 Task: For heading Arial black with underline.  font size for heading18,  'Change the font style of data to'Calibri.  and font size to 9,  Change the alignment of both headline & data to Align center.  In the sheet  Expense Tracker Log Workbook Spreadsheet Sheetbook
Action: Mouse moved to (45, 115)
Screenshot: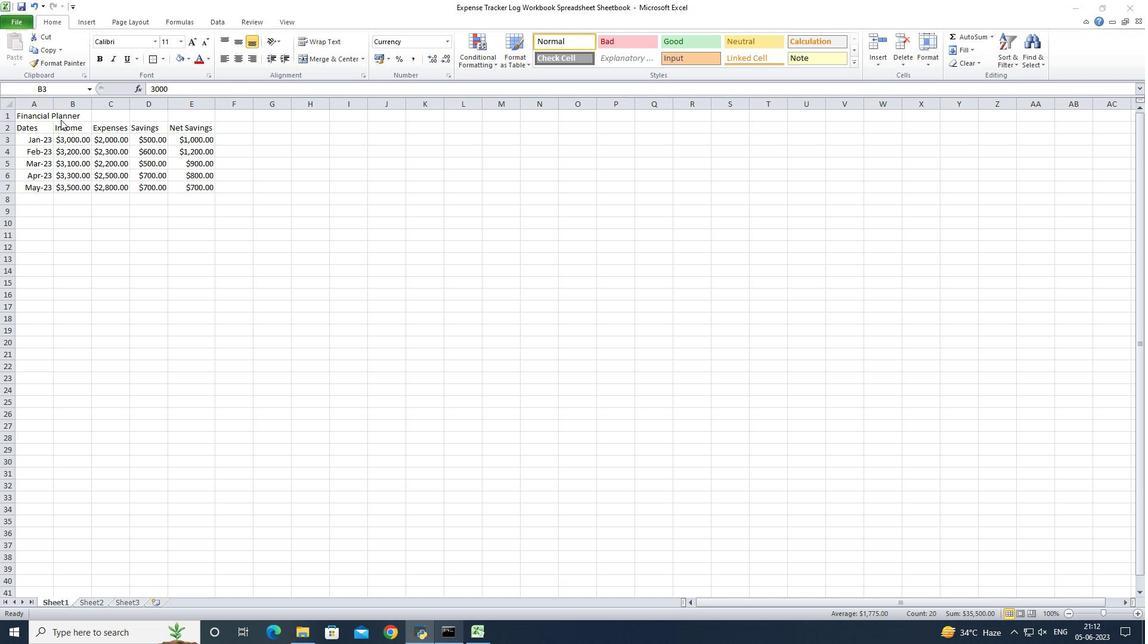 
Action: Mouse pressed left at (45, 115)
Screenshot: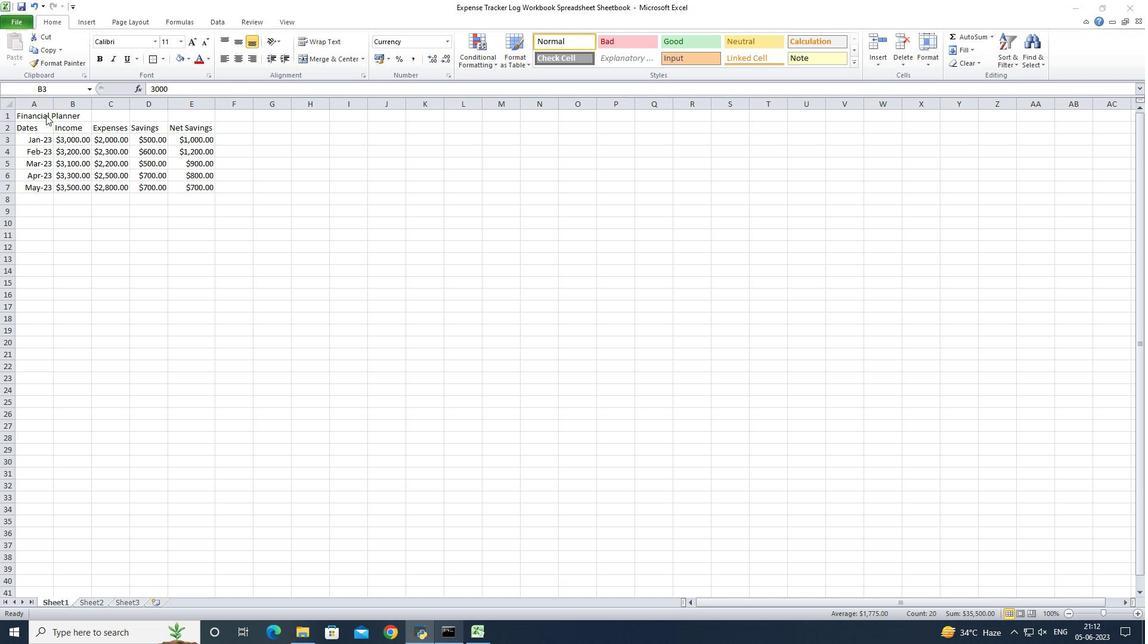 
Action: Mouse pressed left at (45, 115)
Screenshot: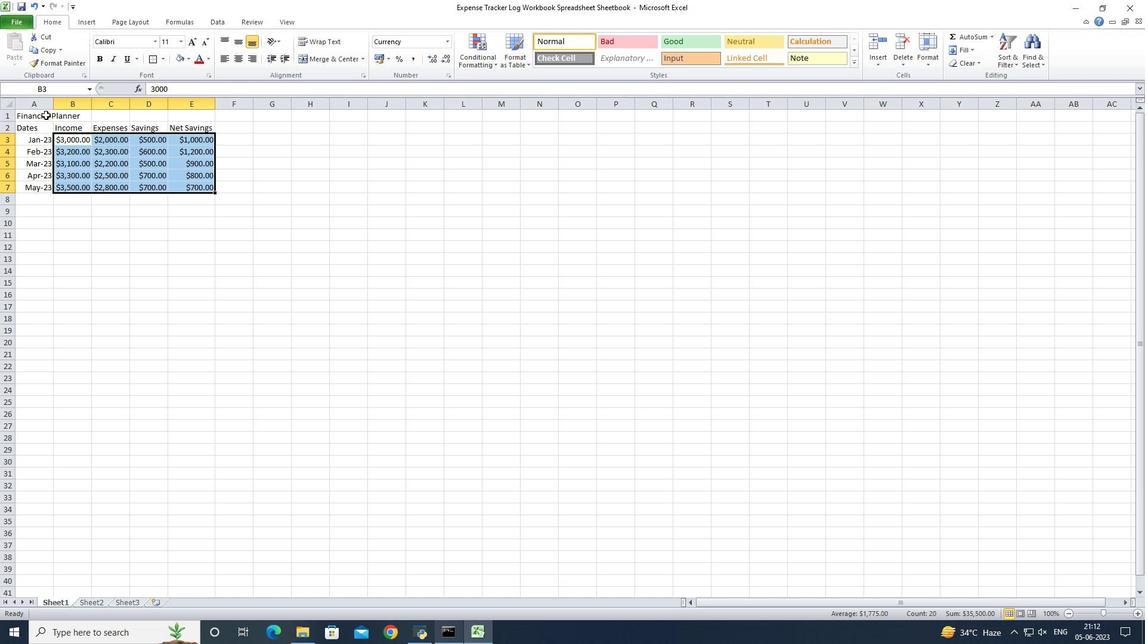 
Action: Mouse moved to (40, 115)
Screenshot: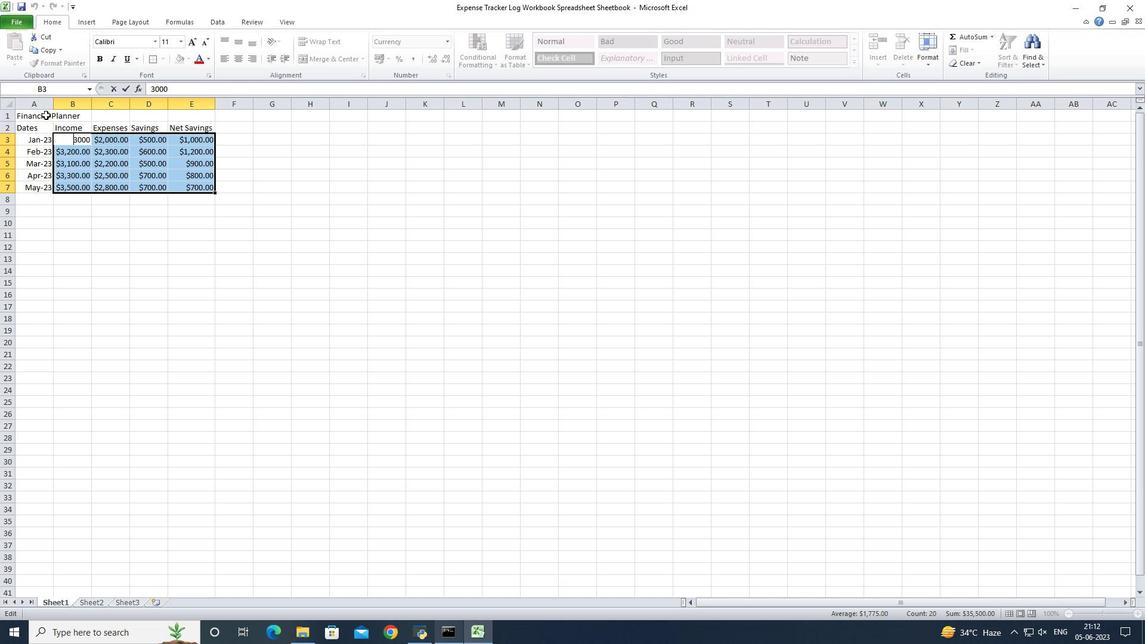 
Action: Mouse pressed left at (40, 115)
Screenshot: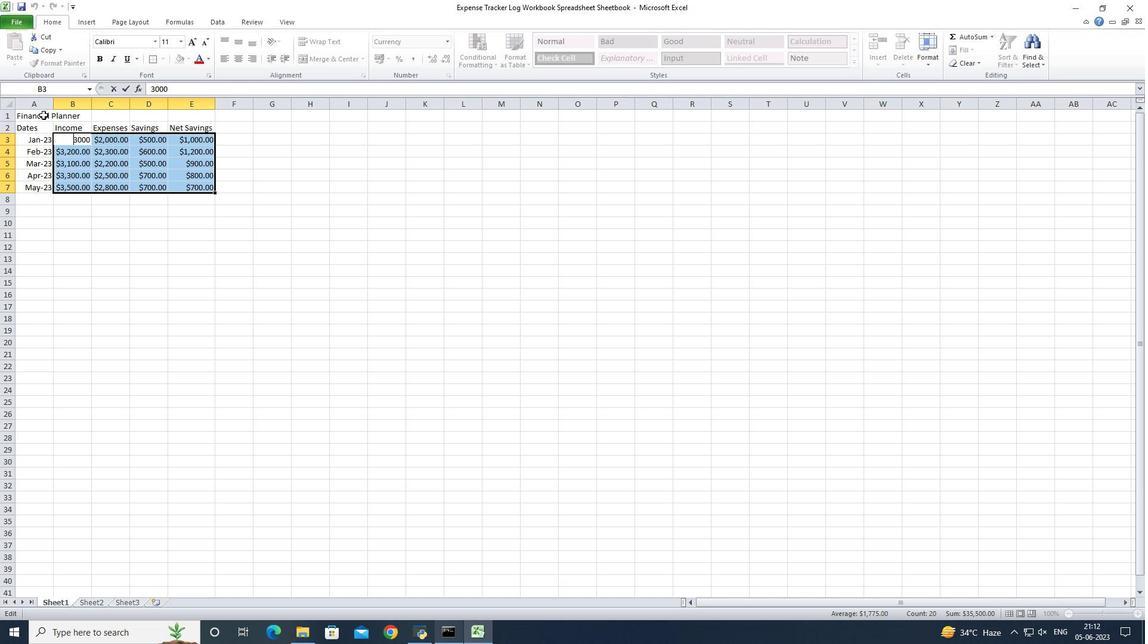 
Action: Mouse moved to (152, 42)
Screenshot: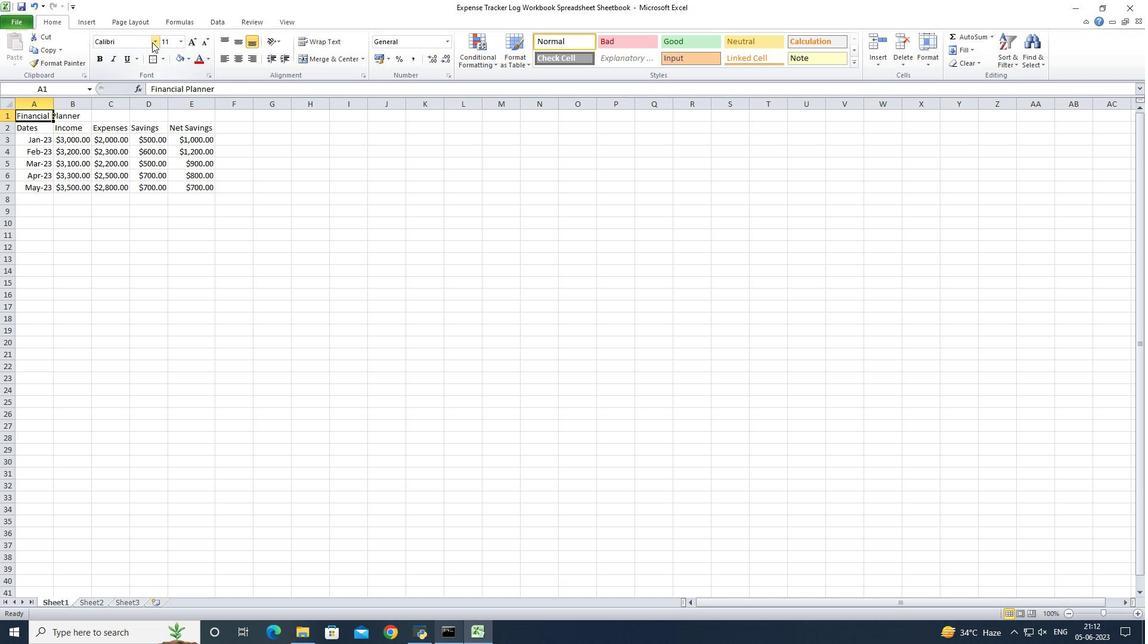 
Action: Mouse pressed left at (152, 42)
Screenshot: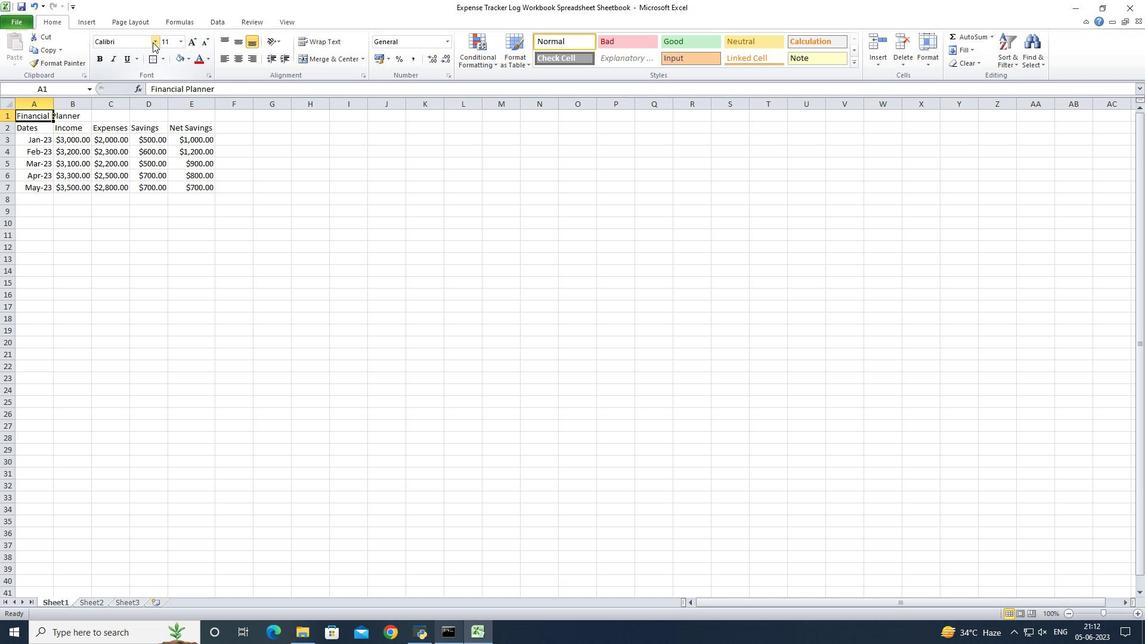 
Action: Mouse moved to (147, 193)
Screenshot: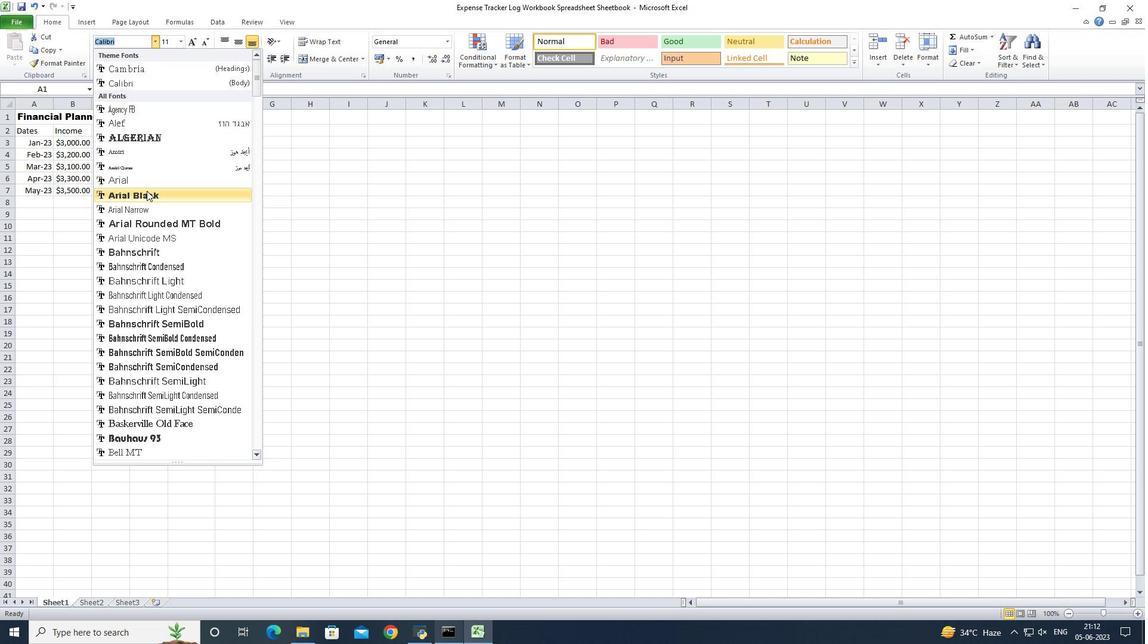 
Action: Mouse pressed left at (147, 193)
Screenshot: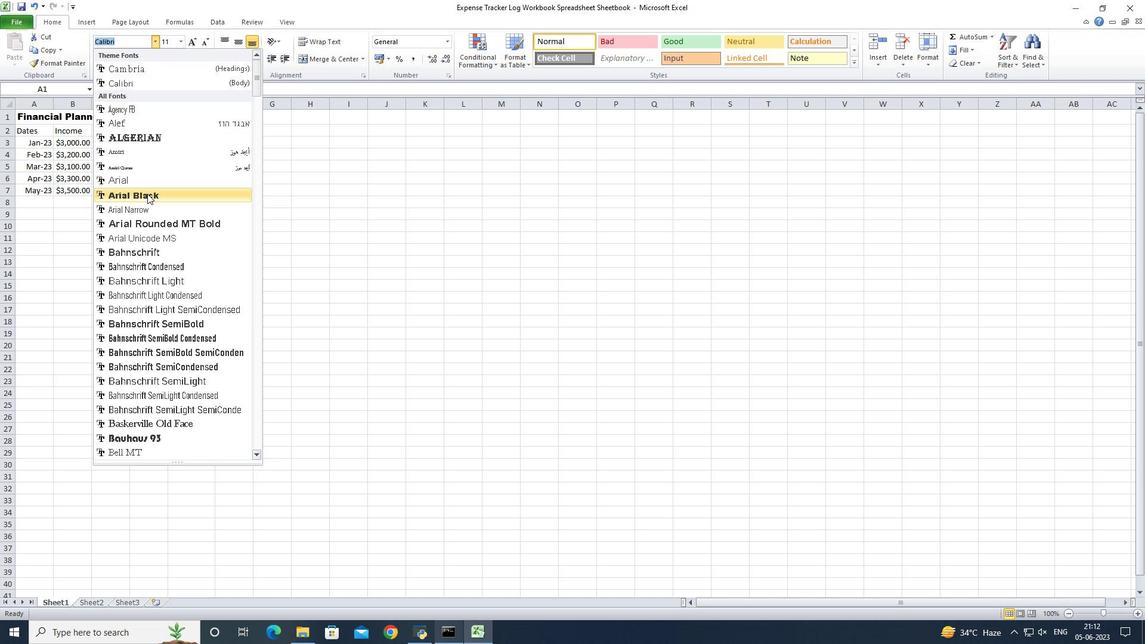 
Action: Mouse moved to (127, 59)
Screenshot: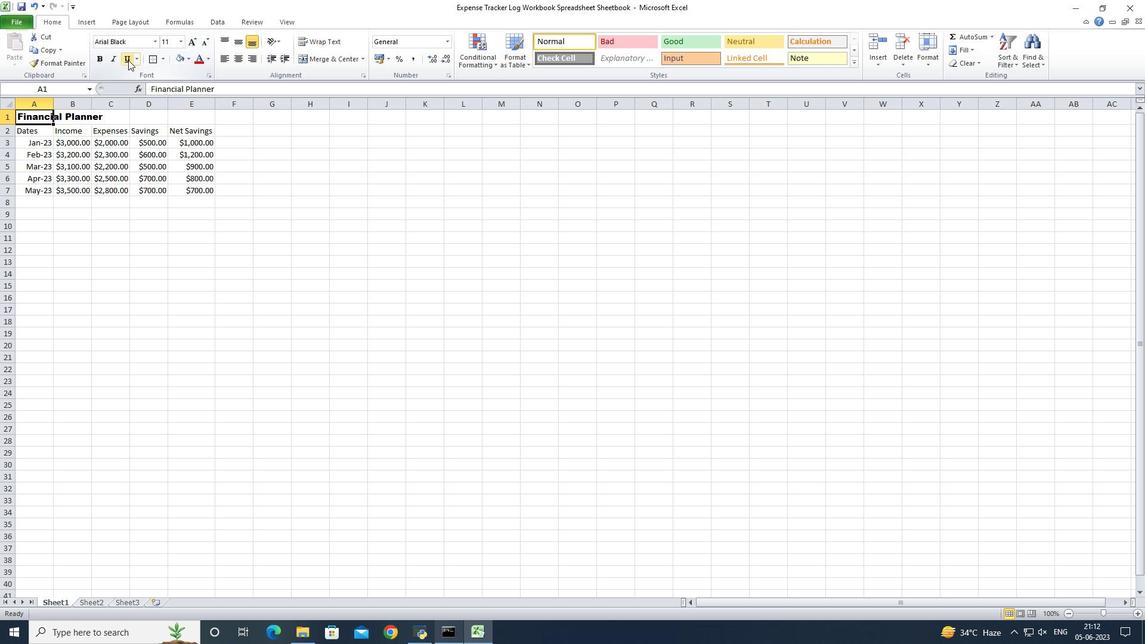 
Action: Mouse pressed left at (127, 59)
Screenshot: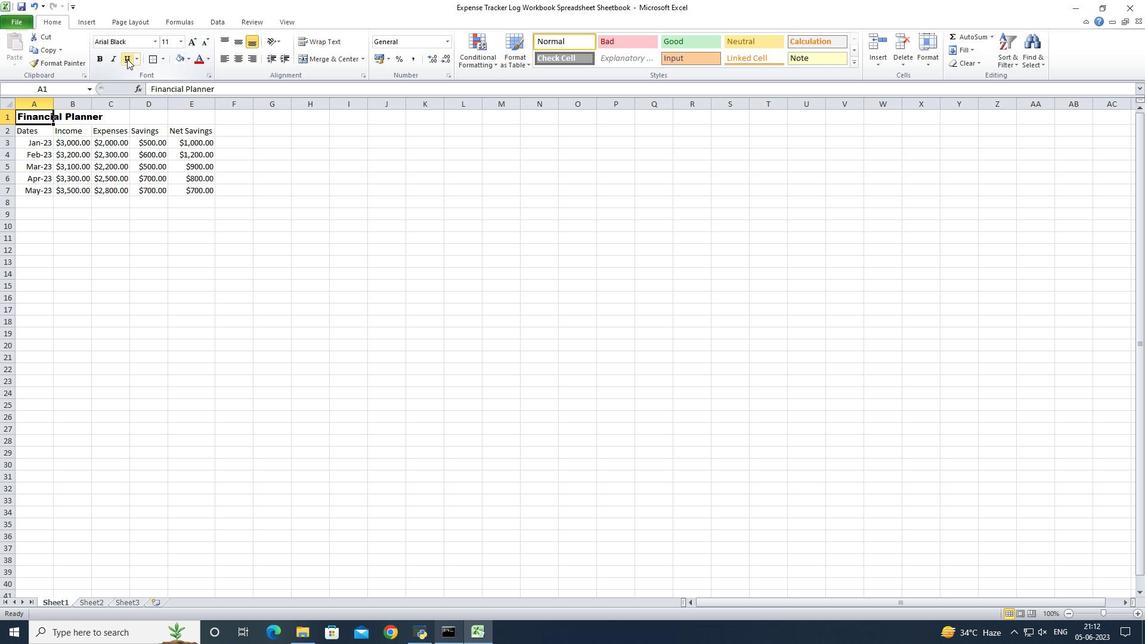 
Action: Mouse moved to (180, 43)
Screenshot: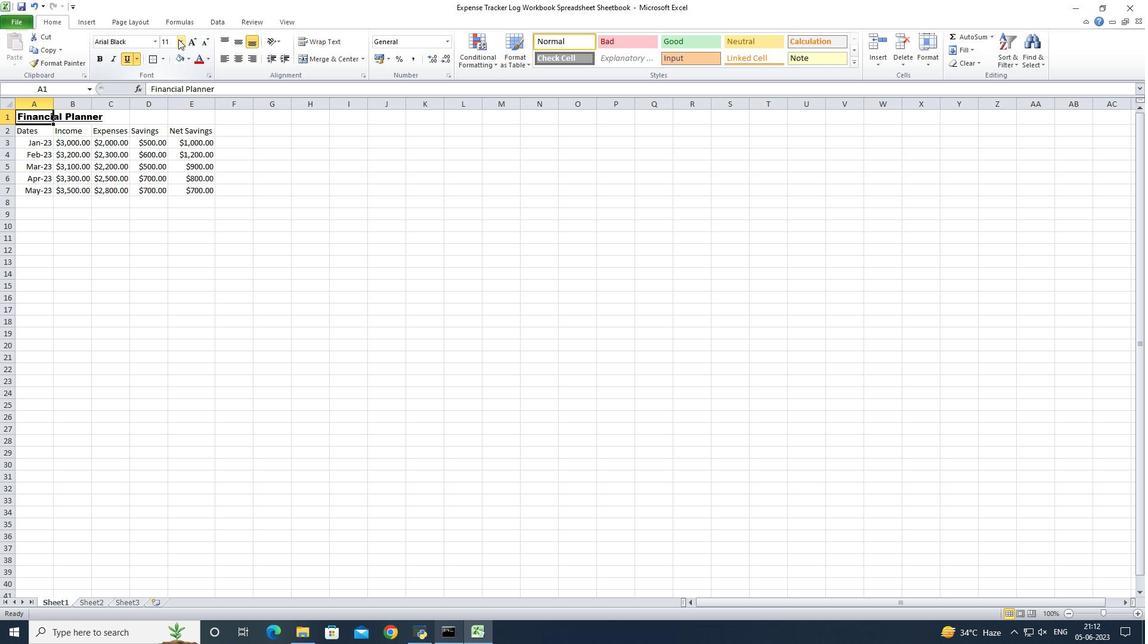 
Action: Mouse pressed left at (180, 43)
Screenshot: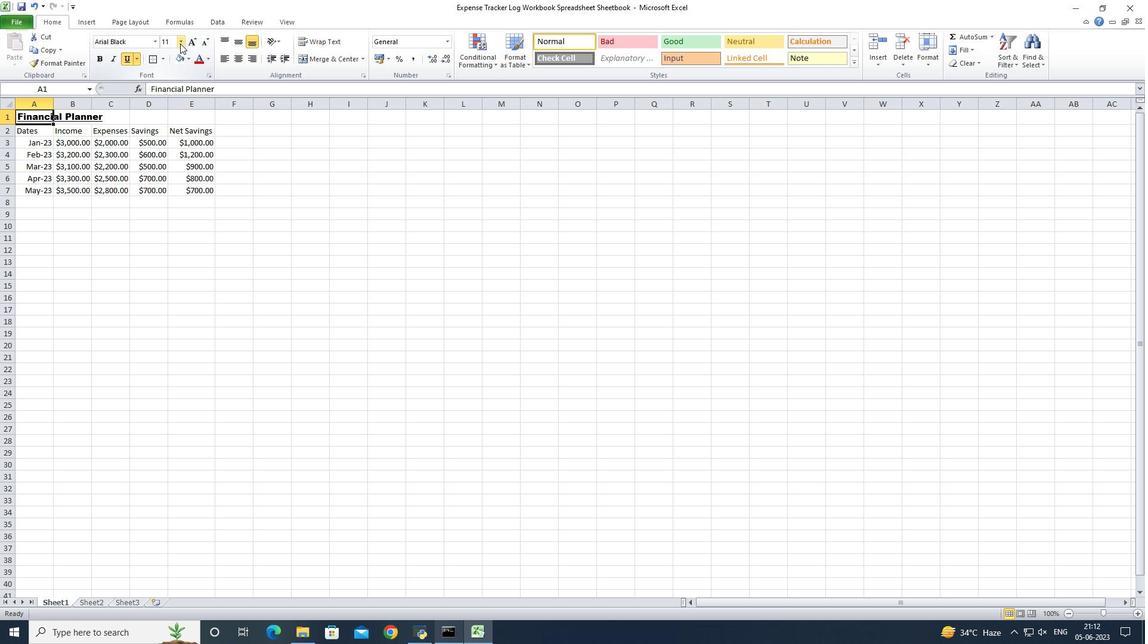 
Action: Mouse moved to (167, 126)
Screenshot: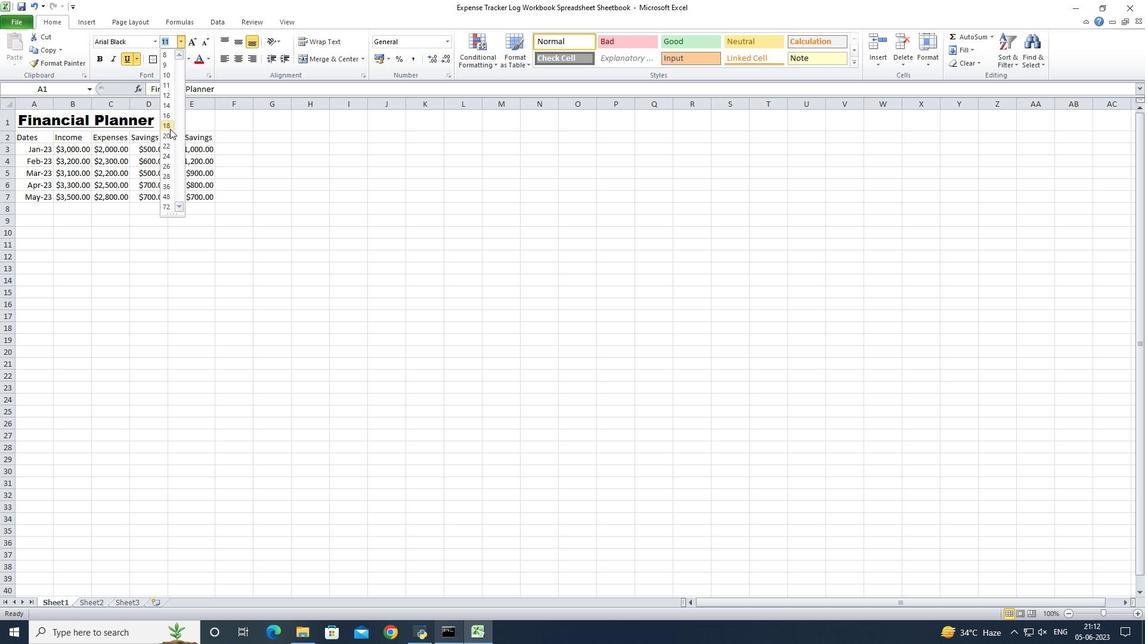 
Action: Mouse pressed left at (167, 126)
Screenshot: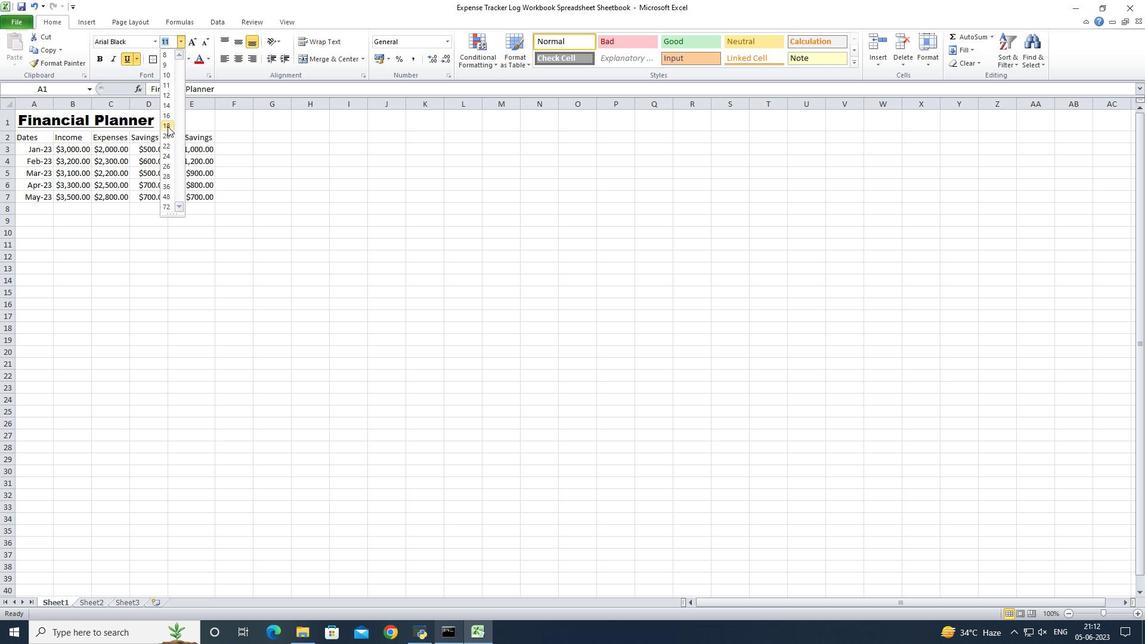 
Action: Mouse moved to (35, 137)
Screenshot: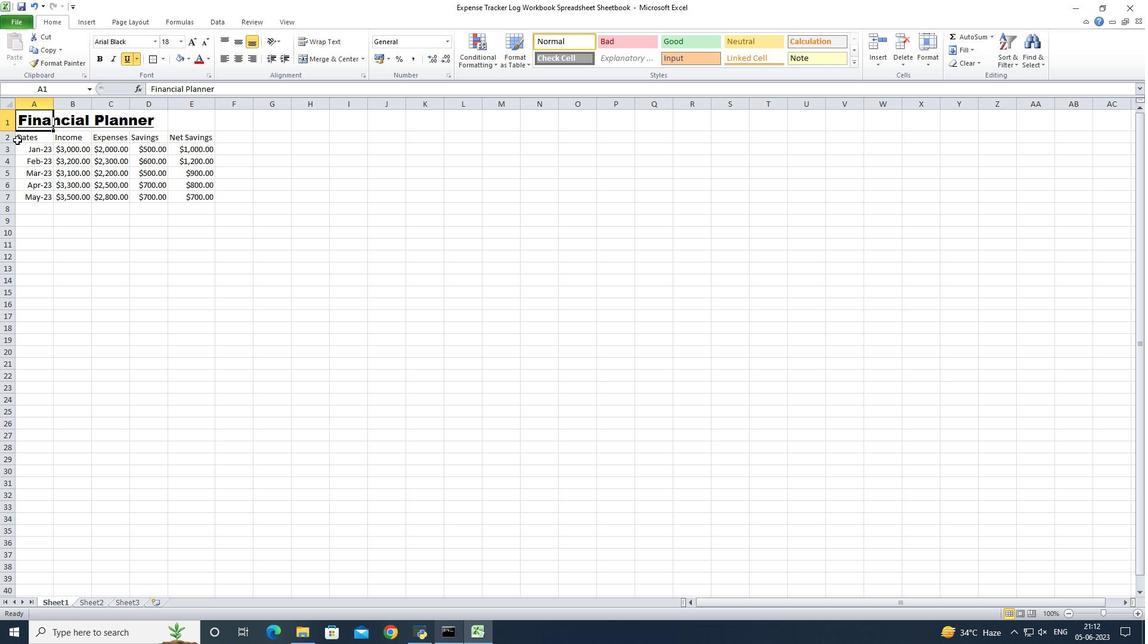 
Action: Mouse pressed left at (35, 137)
Screenshot: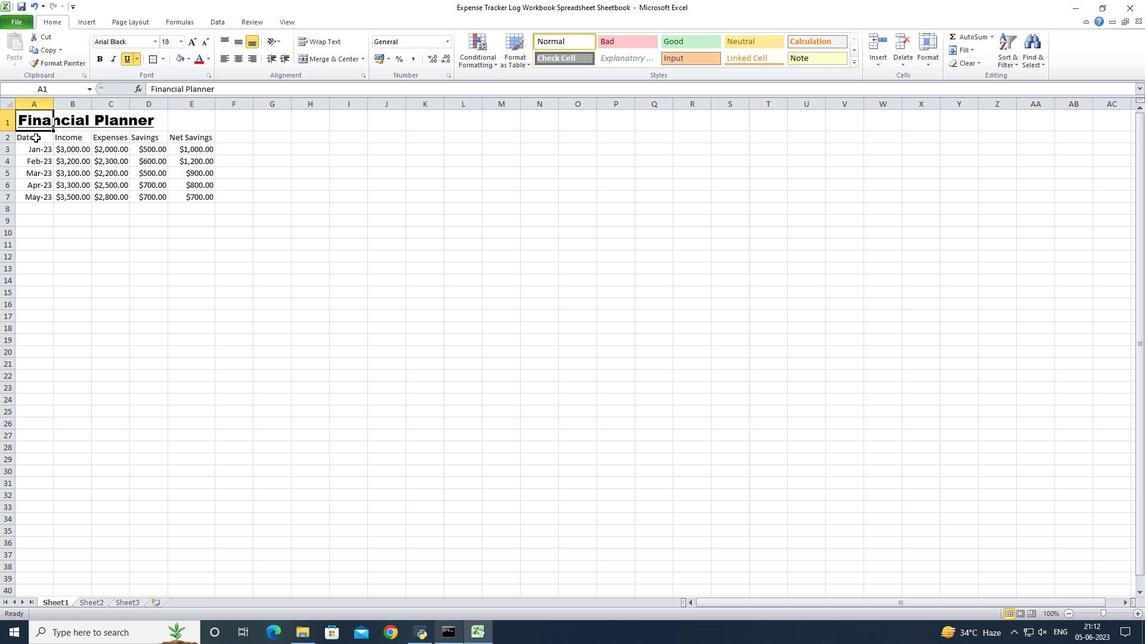 
Action: Mouse moved to (153, 44)
Screenshot: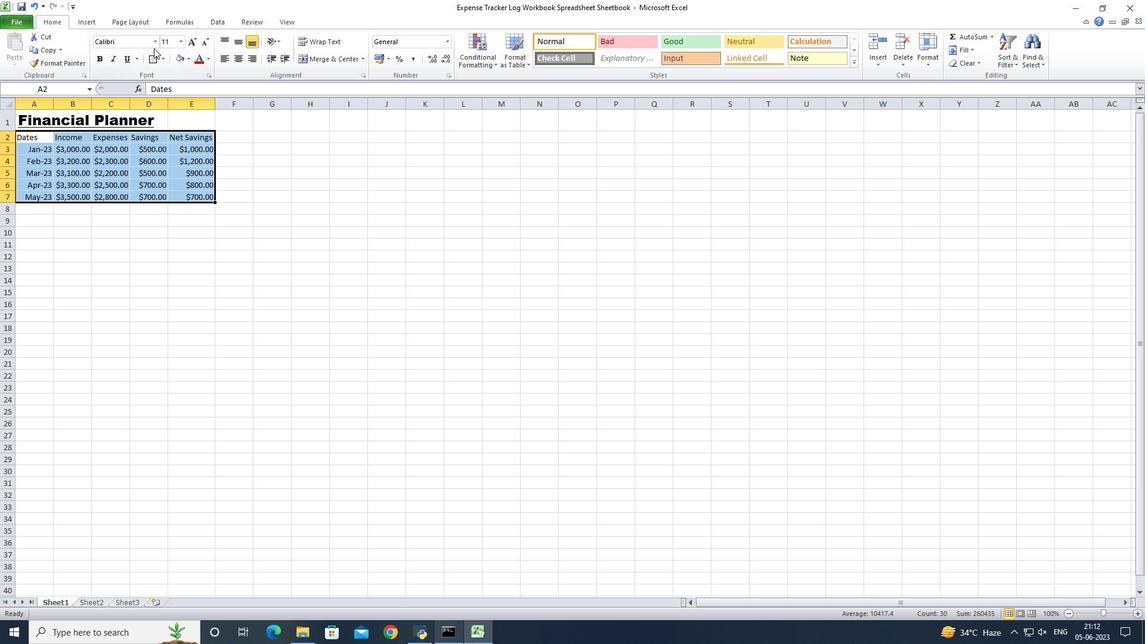 
Action: Mouse pressed left at (153, 44)
Screenshot: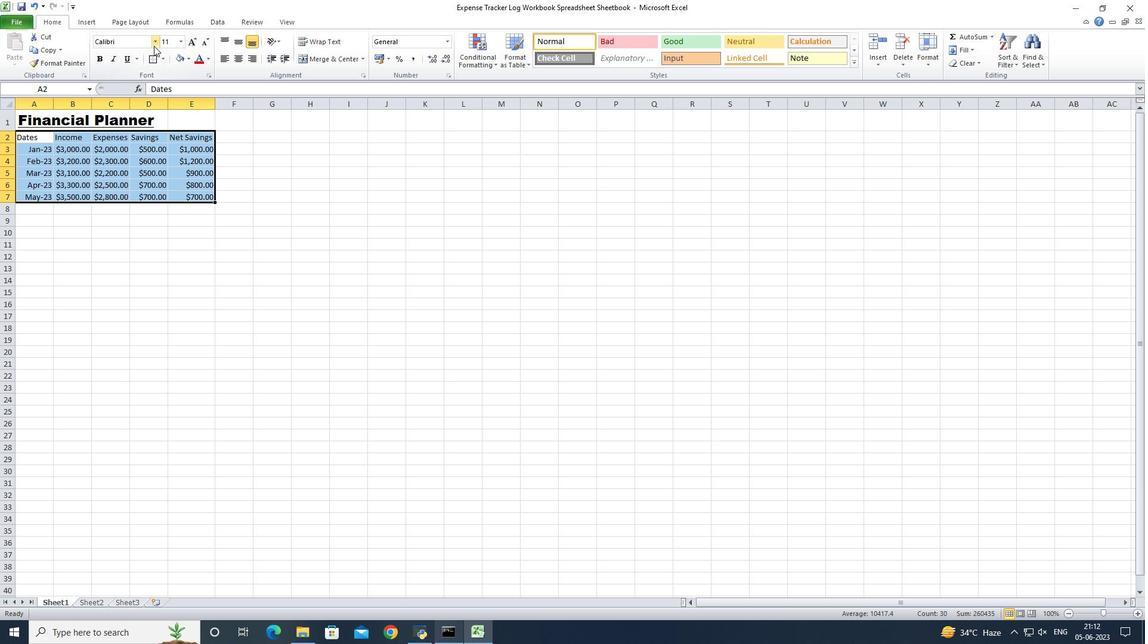 
Action: Mouse moved to (124, 79)
Screenshot: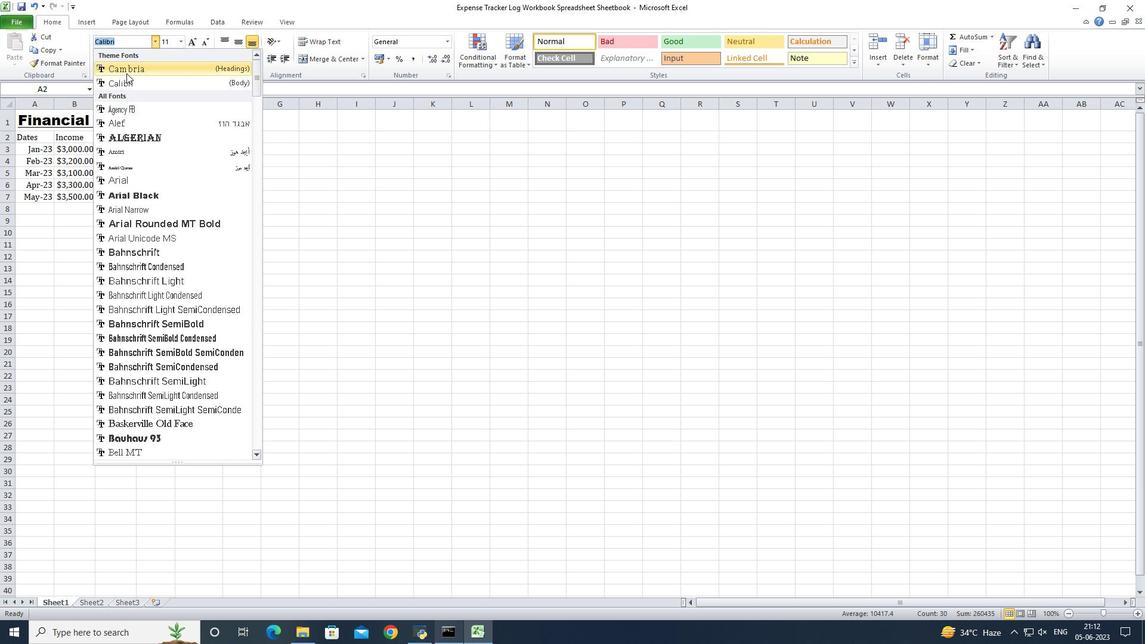 
Action: Mouse pressed left at (124, 79)
Screenshot: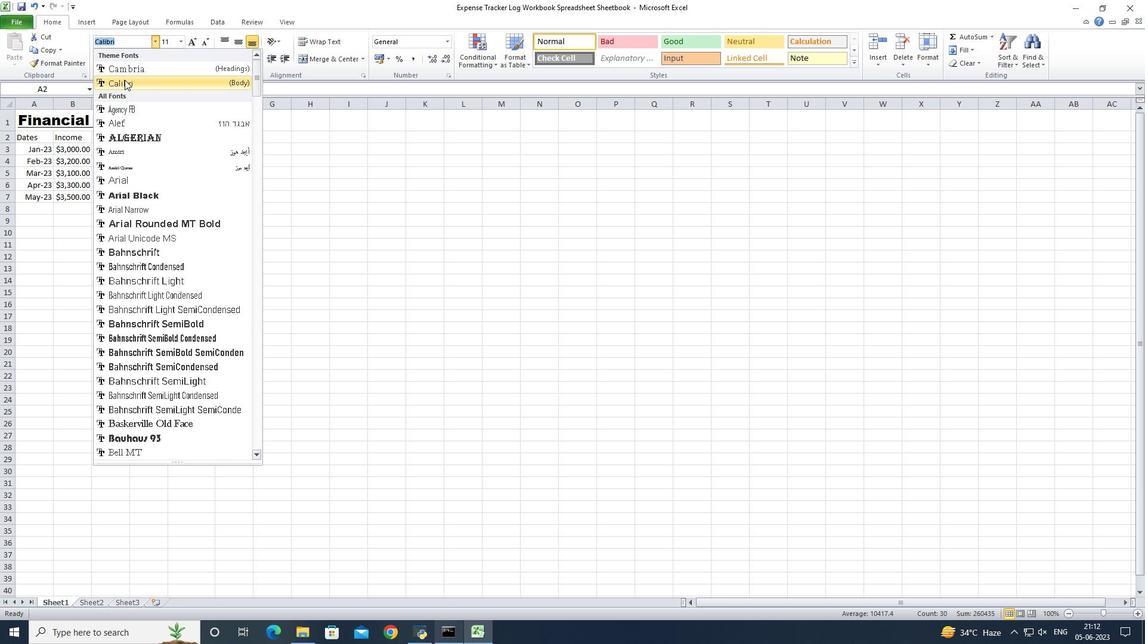 
Action: Mouse moved to (179, 42)
Screenshot: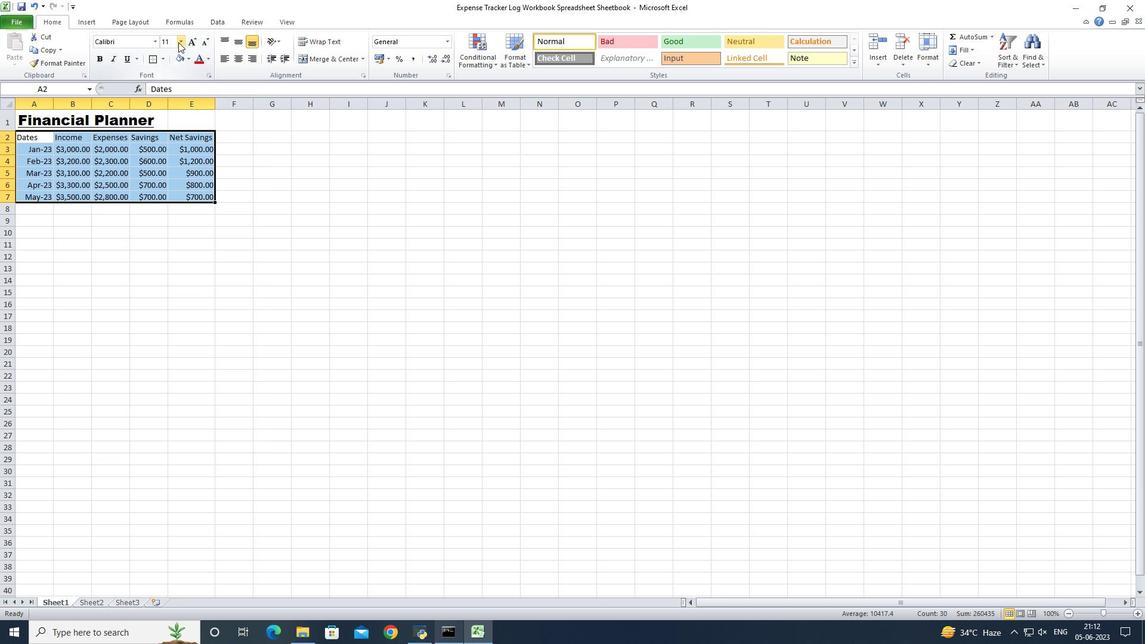 
Action: Mouse pressed left at (179, 42)
Screenshot: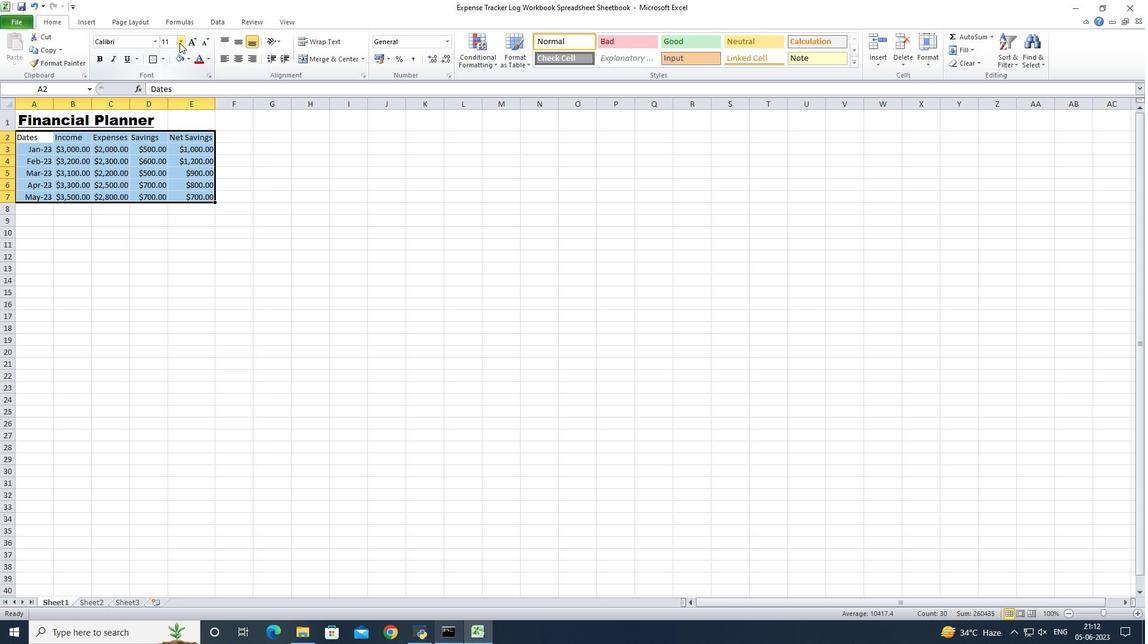 
Action: Mouse moved to (171, 62)
Screenshot: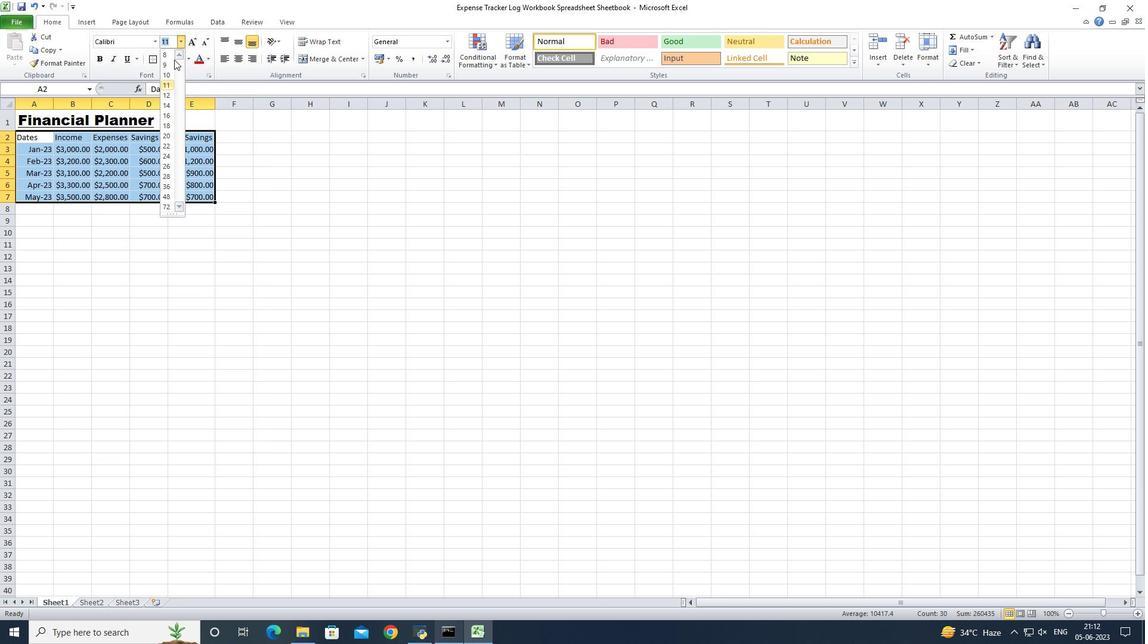 
Action: Mouse pressed left at (171, 62)
Screenshot: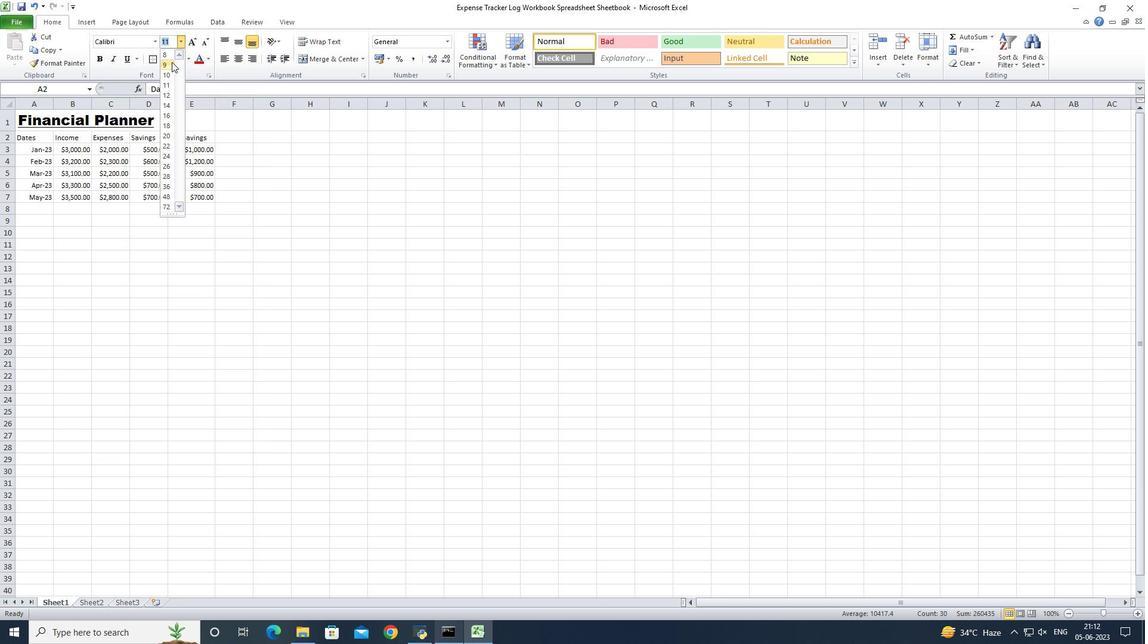 
Action: Mouse moved to (29, 116)
Screenshot: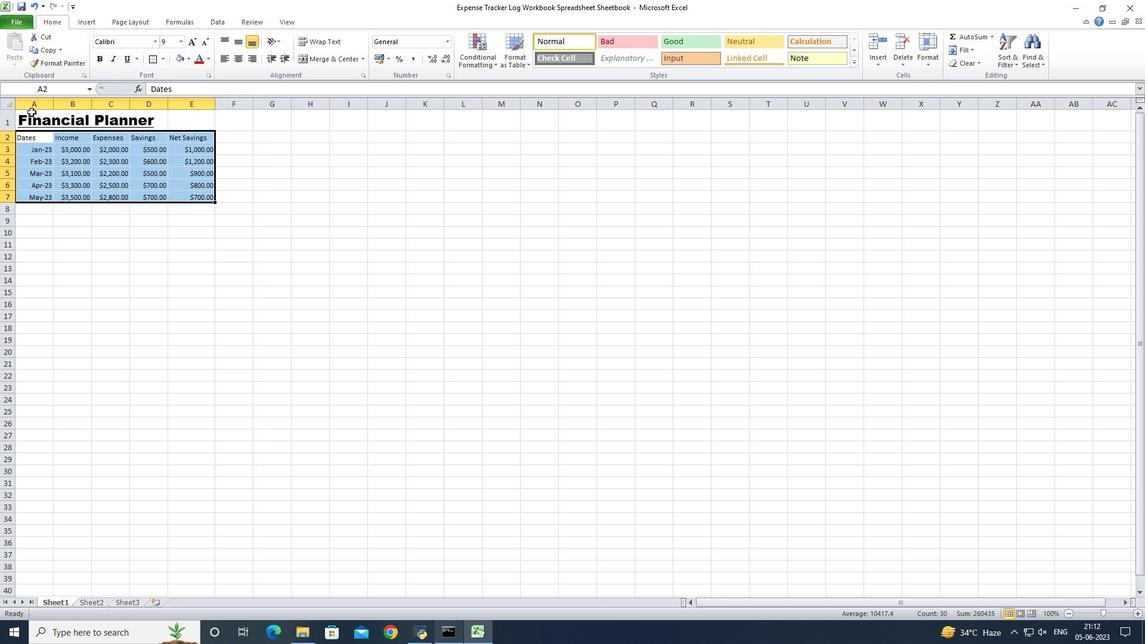 
Action: Mouse pressed left at (29, 116)
Screenshot: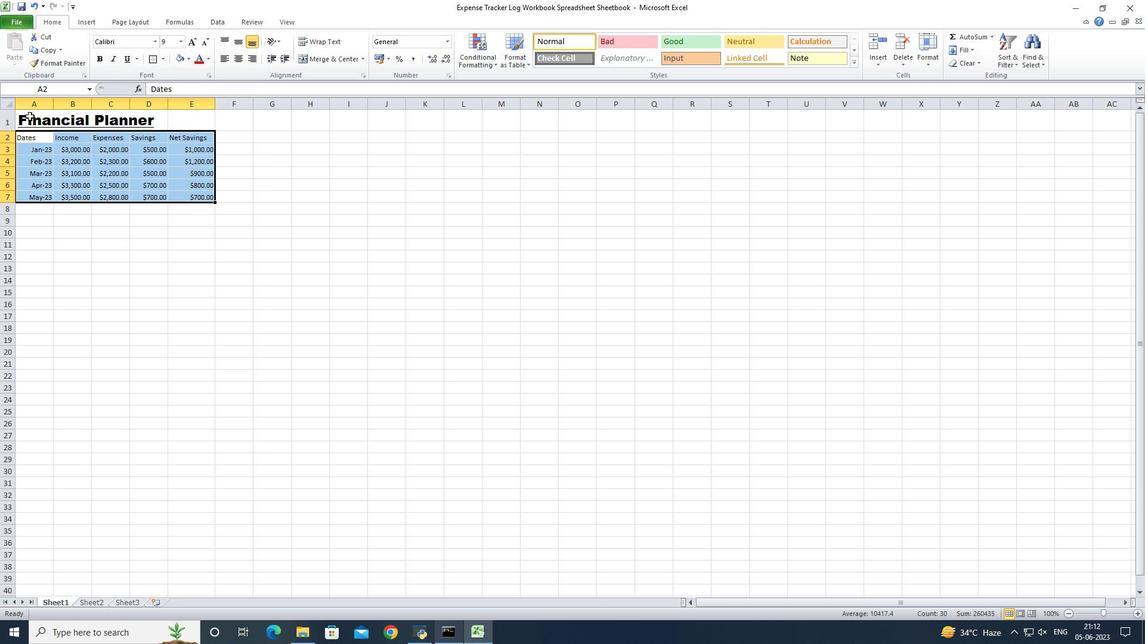
Action: Mouse moved to (236, 60)
Screenshot: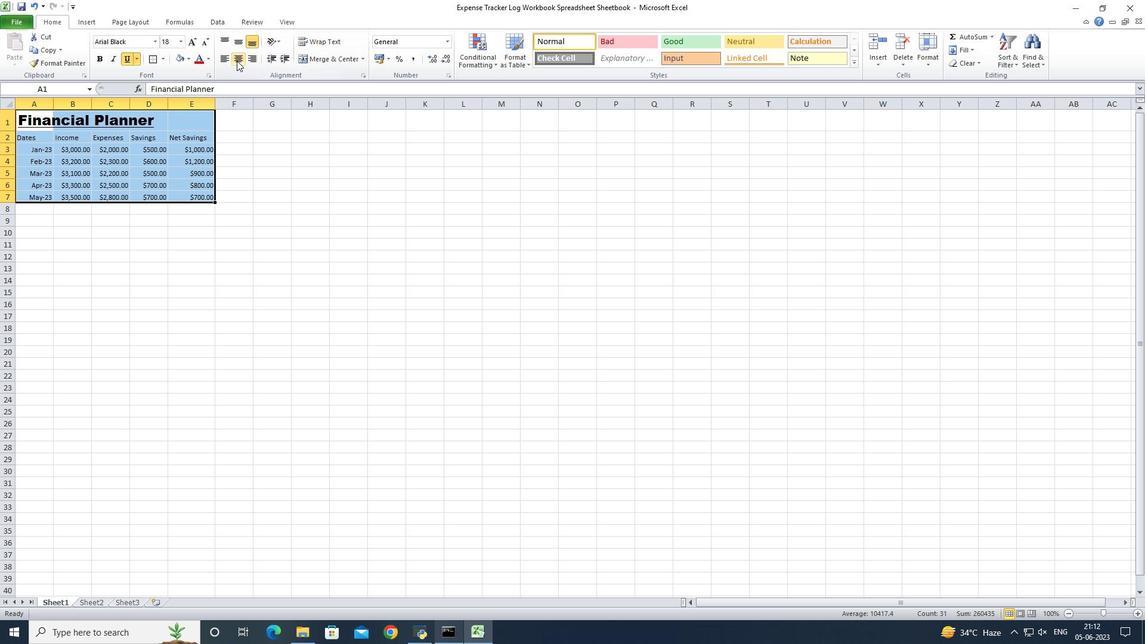 
Action: Mouse pressed left at (236, 60)
Screenshot: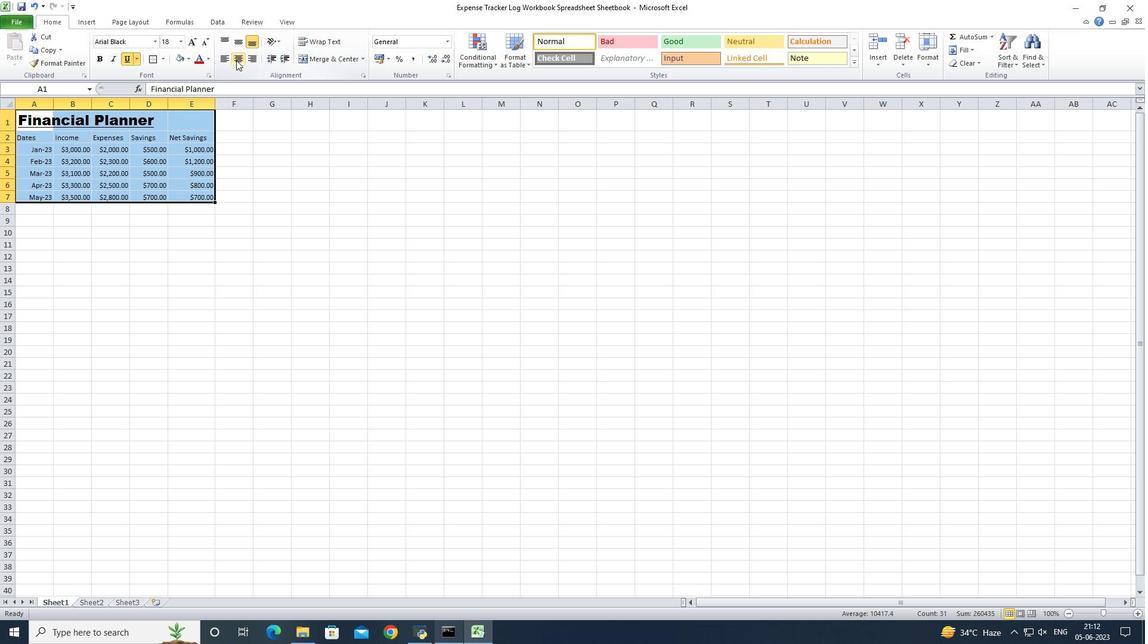 
Action: Mouse moved to (53, 105)
Screenshot: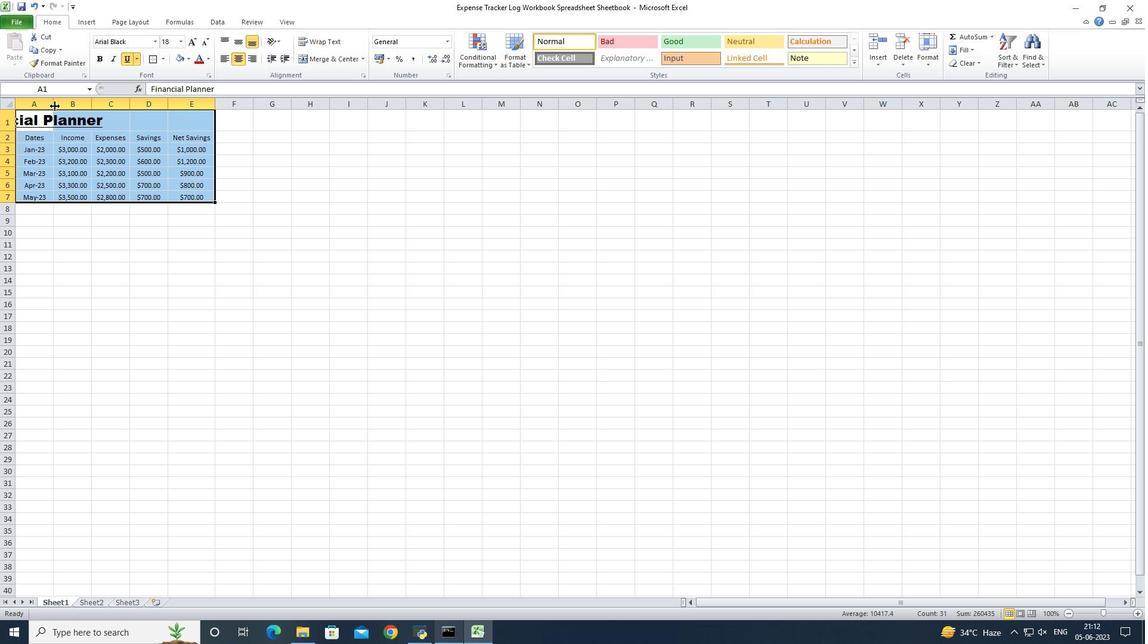 
Action: Mouse pressed left at (53, 105)
Screenshot: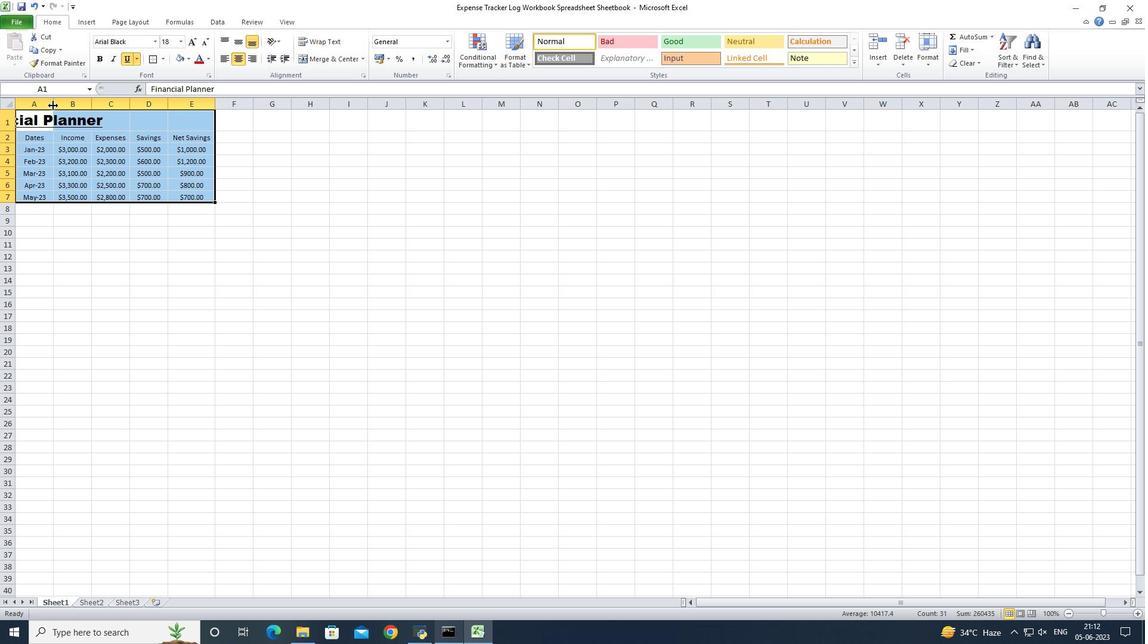 
Action: Mouse moved to (52, 104)
Screenshot: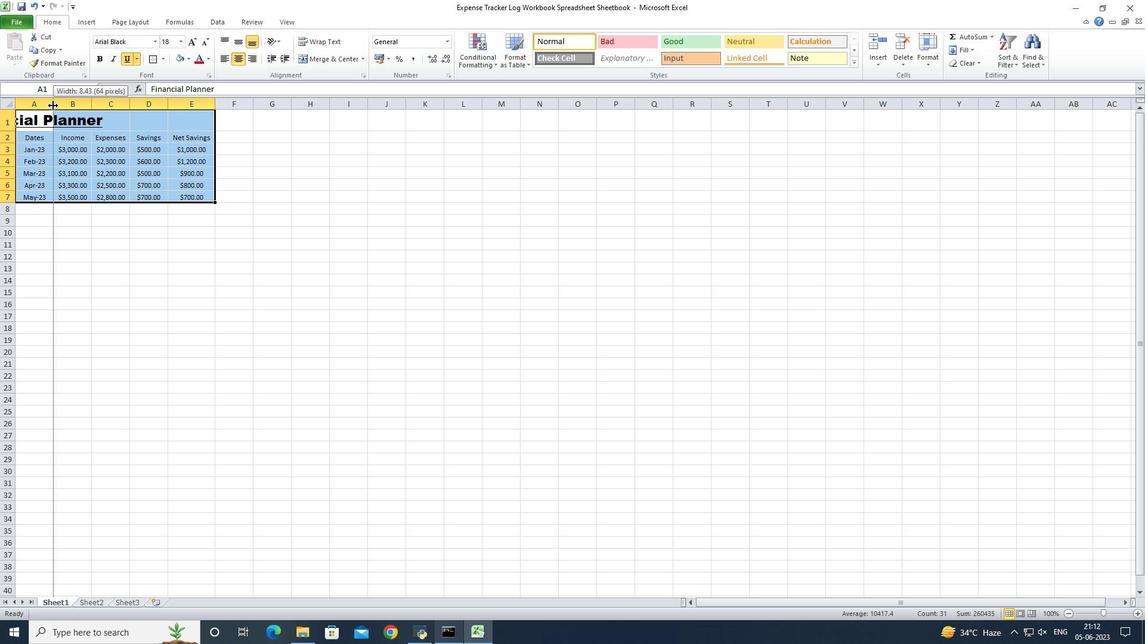 
Action: Mouse pressed left at (52, 104)
Screenshot: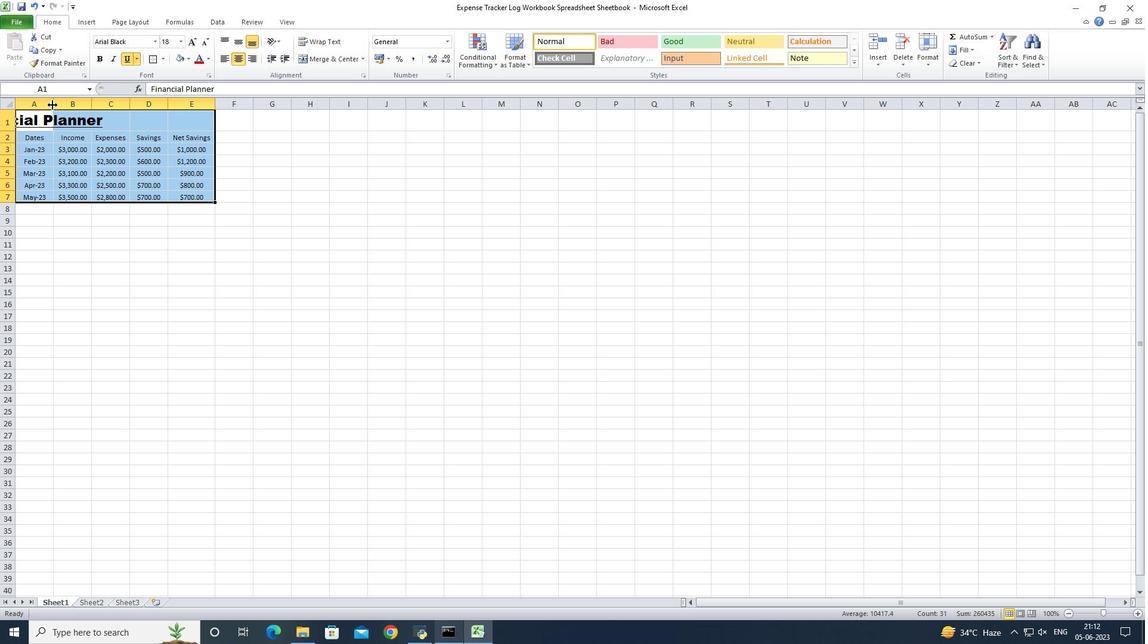 
Action: Mouse pressed left at (52, 104)
Screenshot: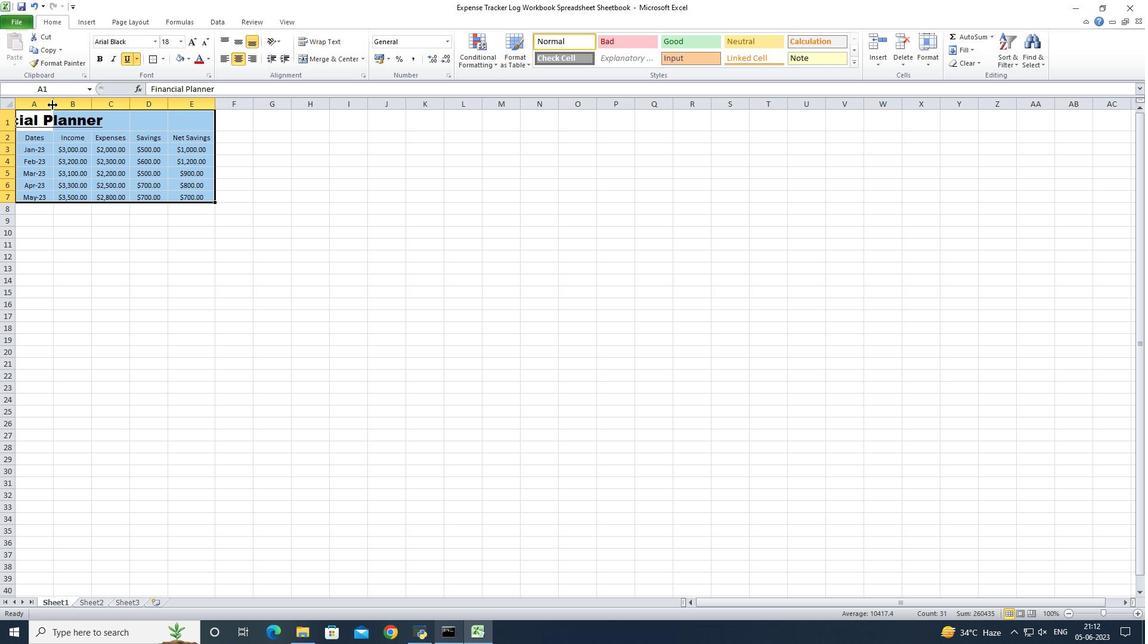 
Action: Mouse moved to (52, 103)
Screenshot: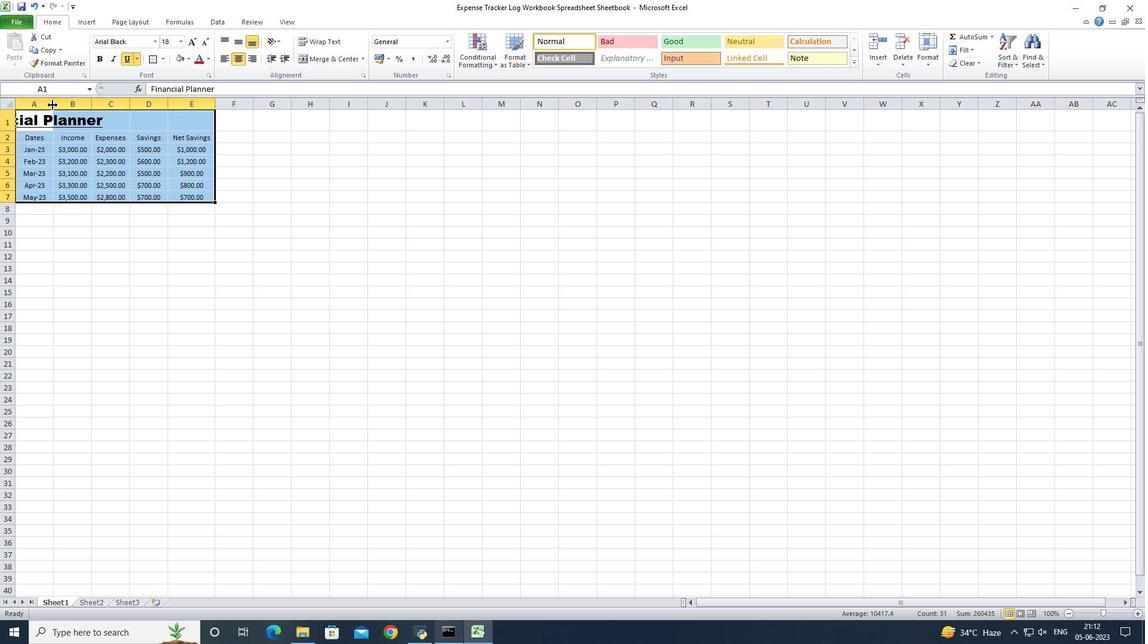 
Action: Mouse pressed left at (52, 103)
Screenshot: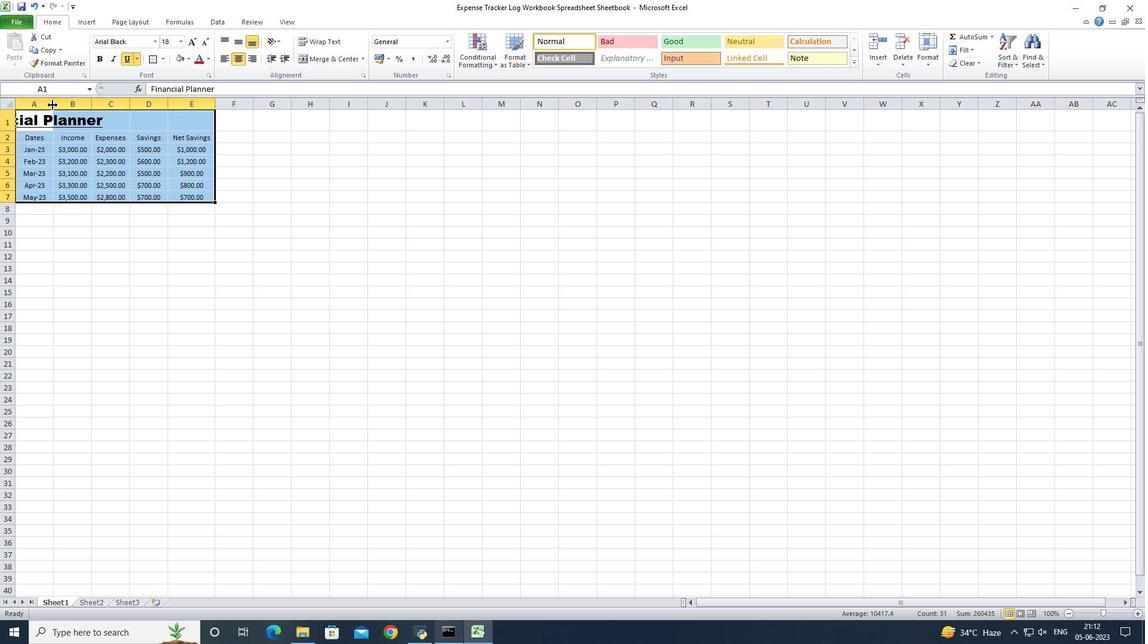
Action: Mouse pressed left at (52, 103)
Screenshot: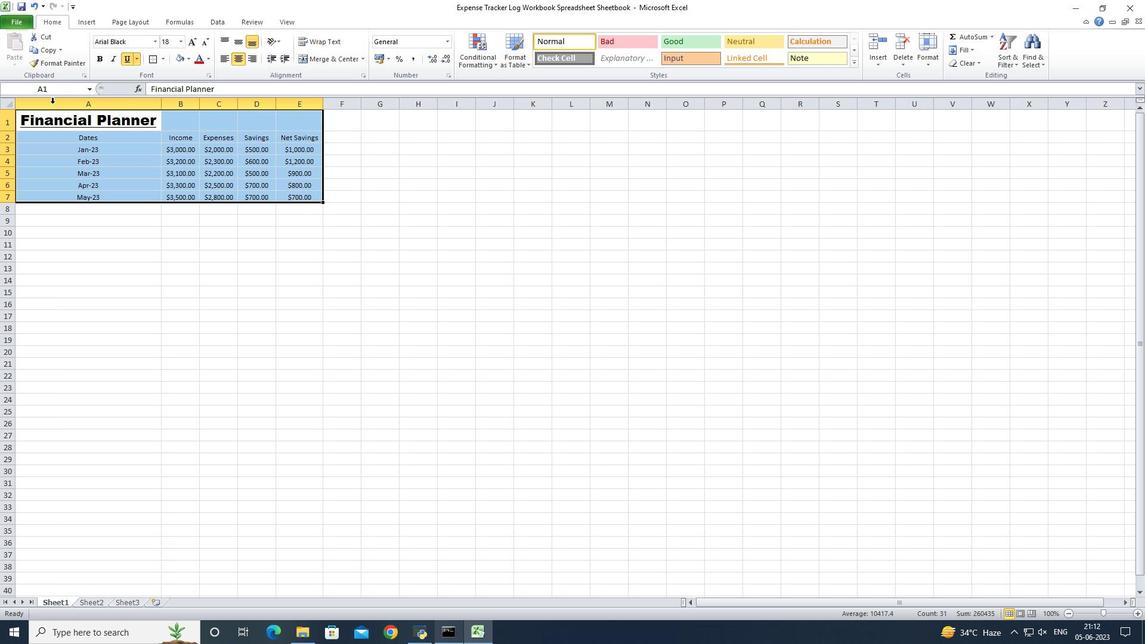 
Action: Mouse moved to (291, 232)
Screenshot: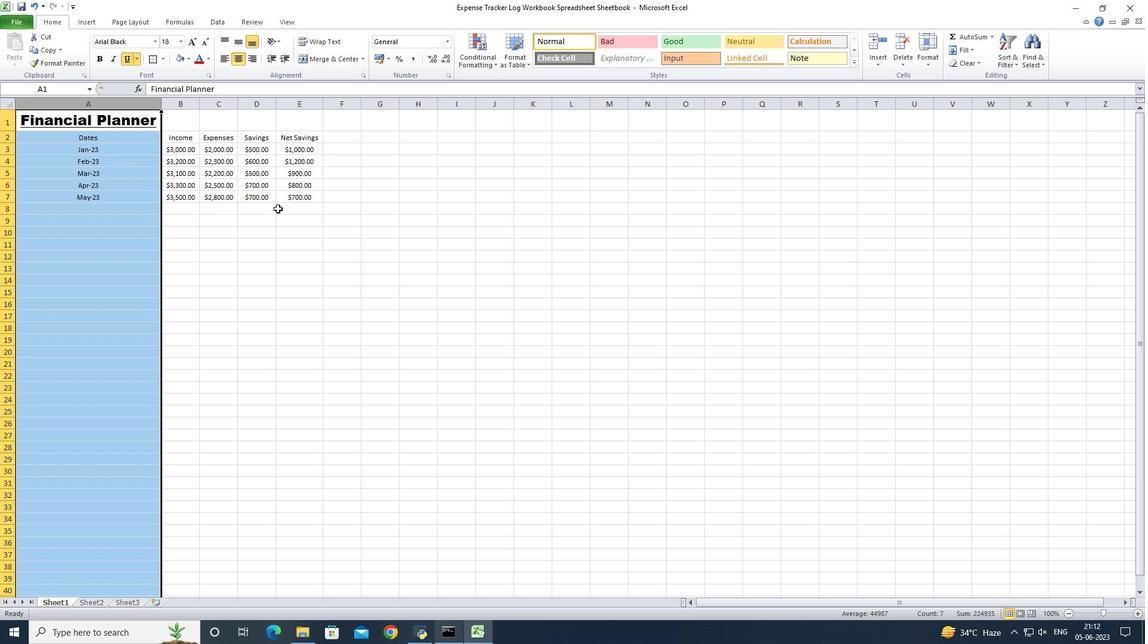 
Action: Mouse pressed left at (291, 232)
Screenshot: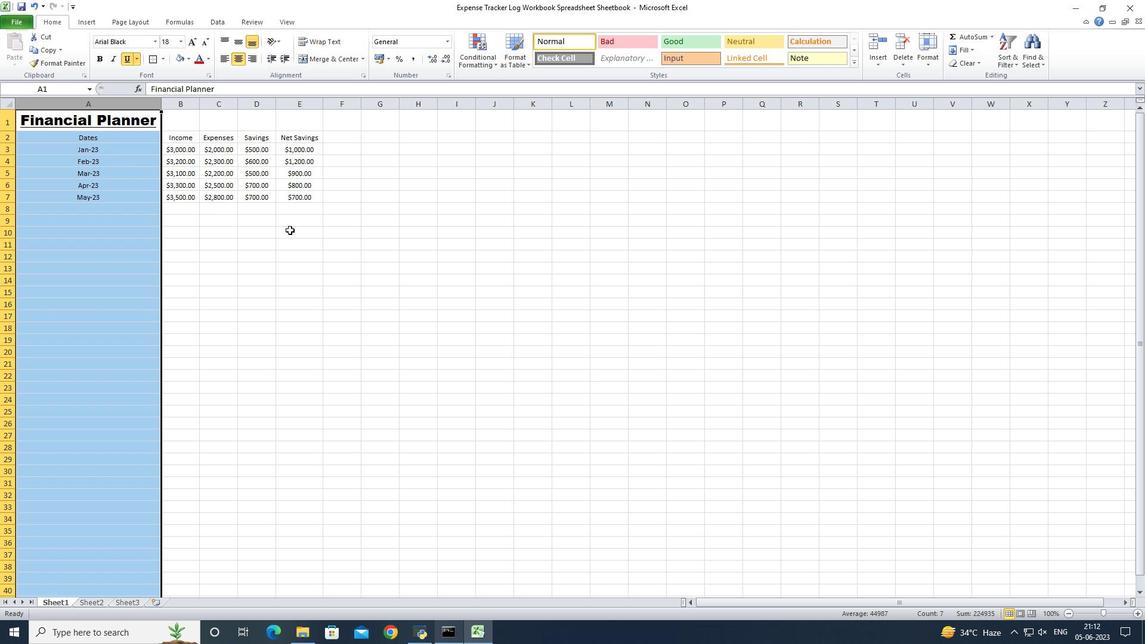 
Action: Mouse moved to (98, 143)
Screenshot: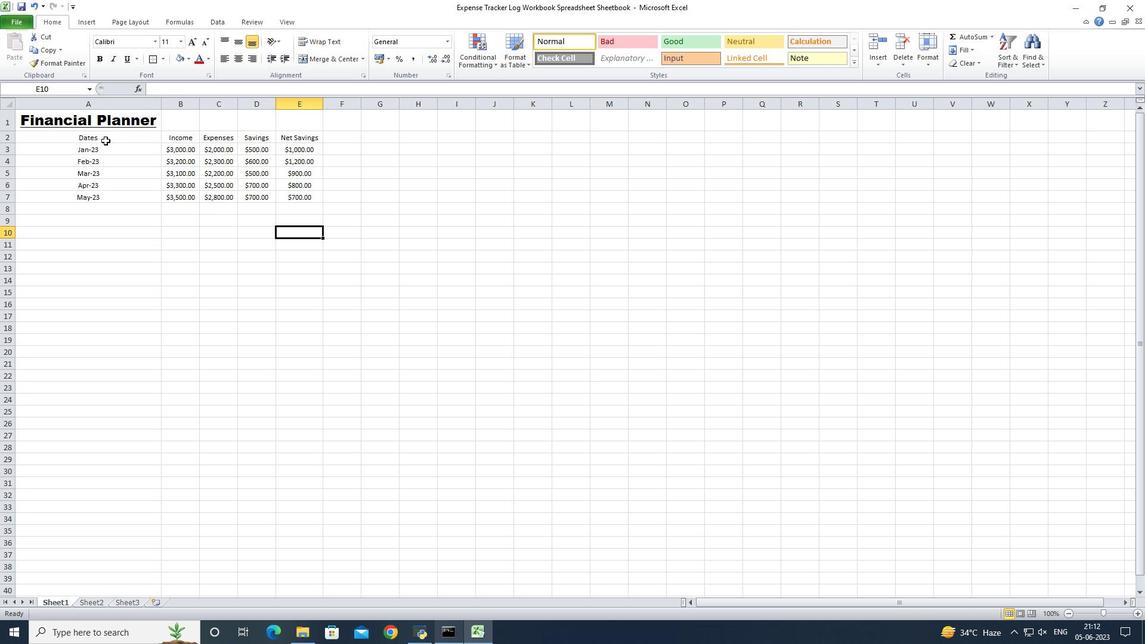 
Action: Key pressed ctrl+S
Screenshot: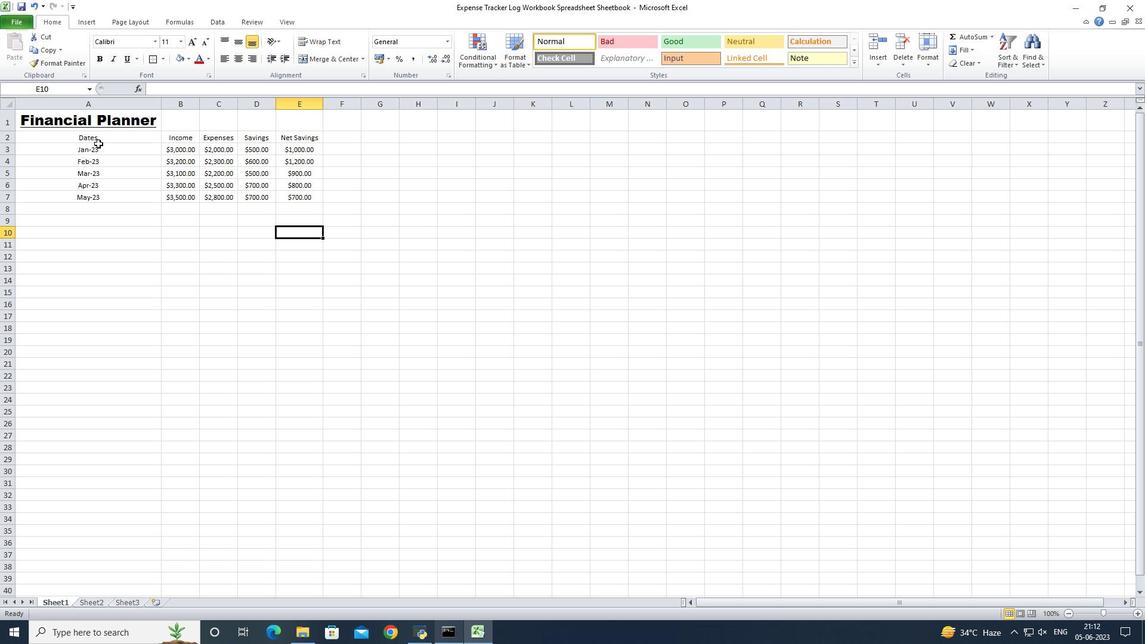 
Action: Mouse moved to (121, 174)
Screenshot: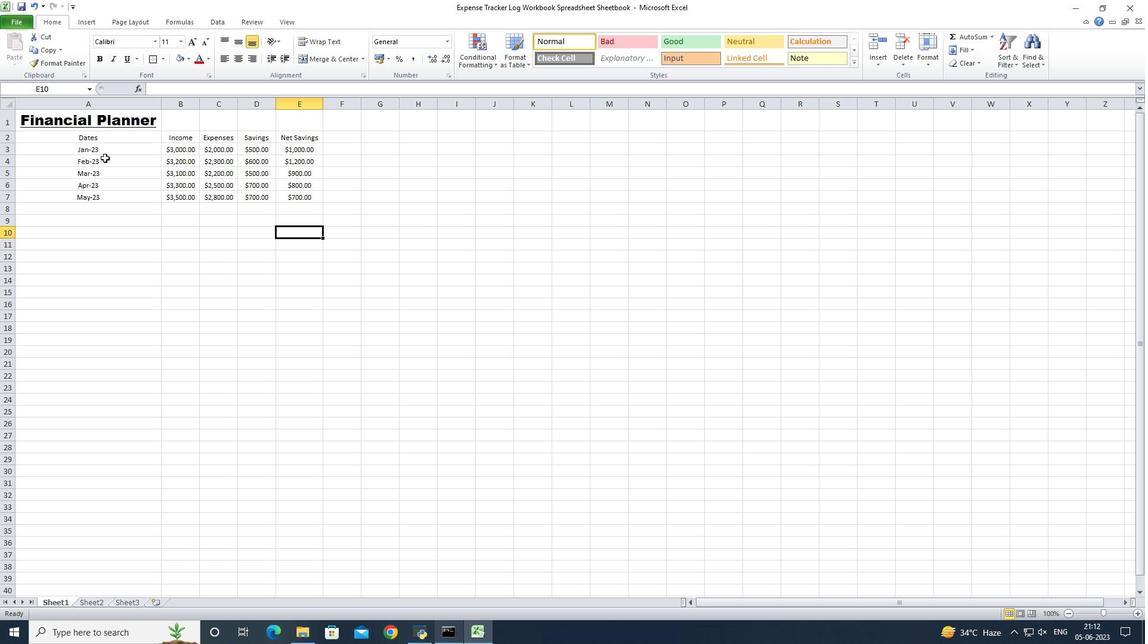 
